 Task: Sort the caches in the organization "Mark56711" by largest size.
Action: Mouse moved to (929, 77)
Screenshot: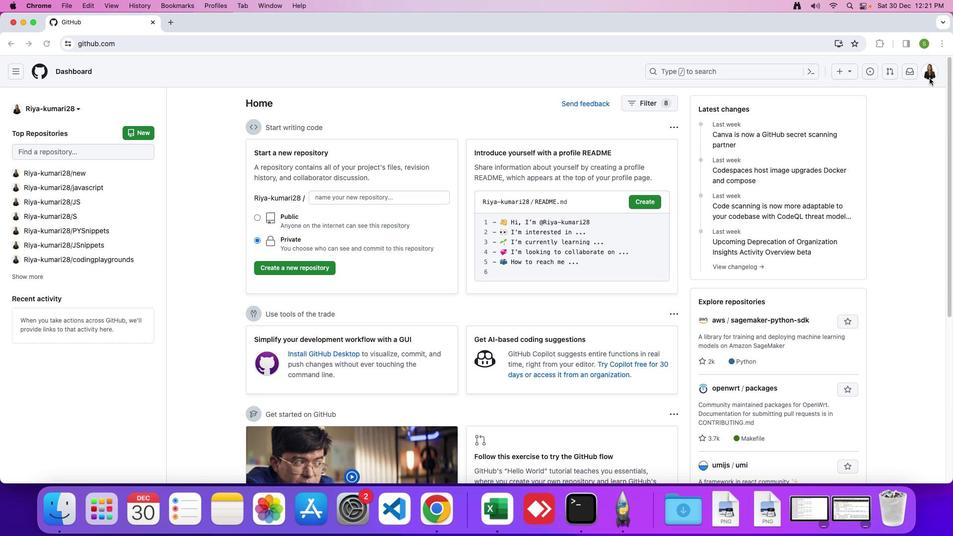 
Action: Mouse pressed left at (929, 77)
Screenshot: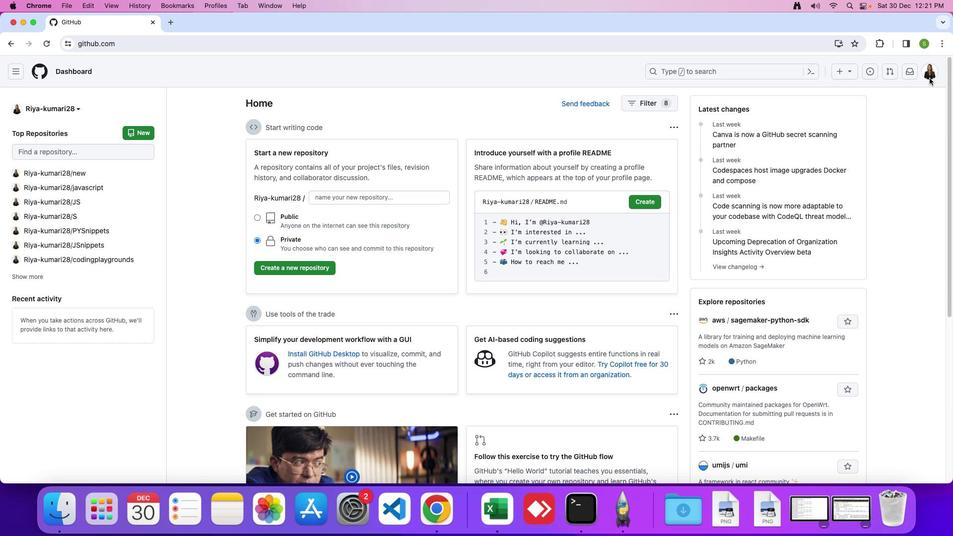 
Action: Mouse moved to (931, 71)
Screenshot: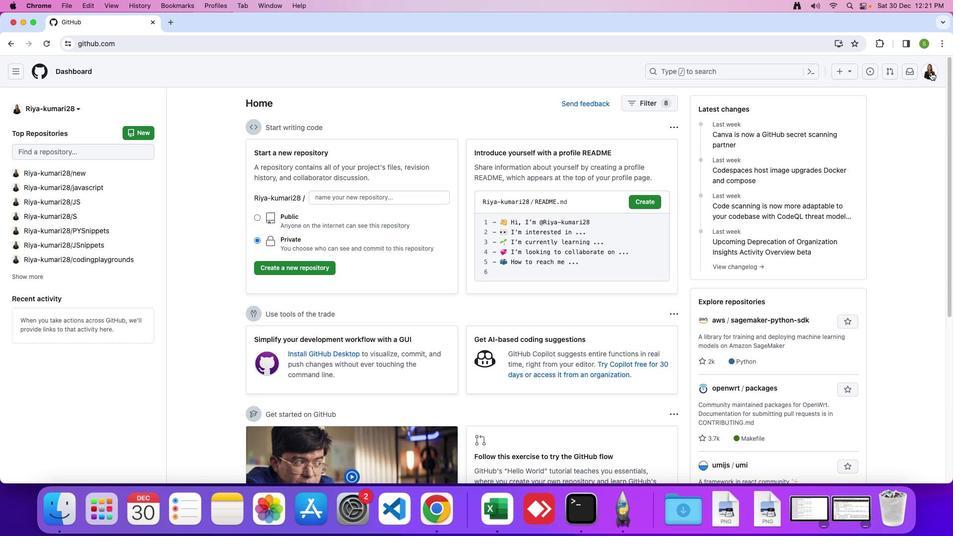 
Action: Mouse pressed left at (931, 71)
Screenshot: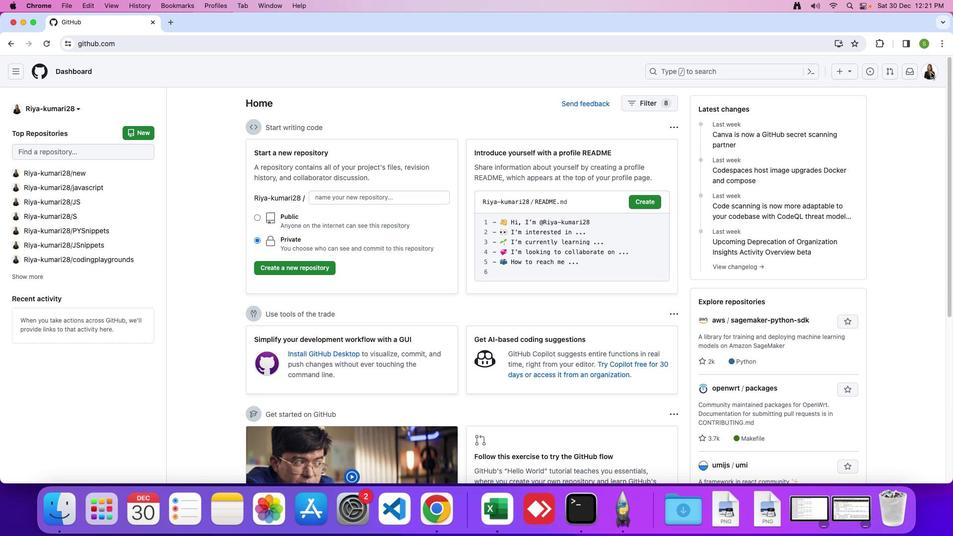 
Action: Mouse moved to (881, 194)
Screenshot: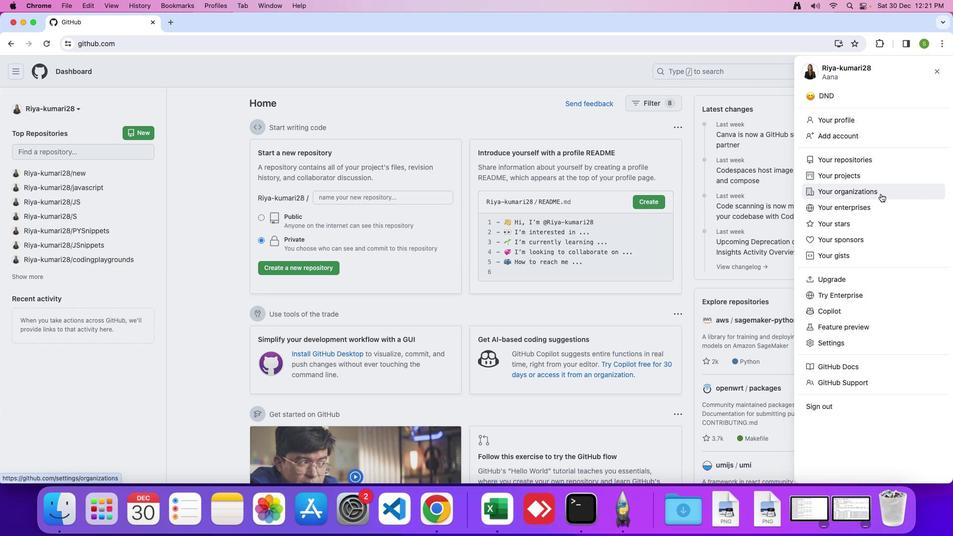 
Action: Mouse pressed left at (881, 194)
Screenshot: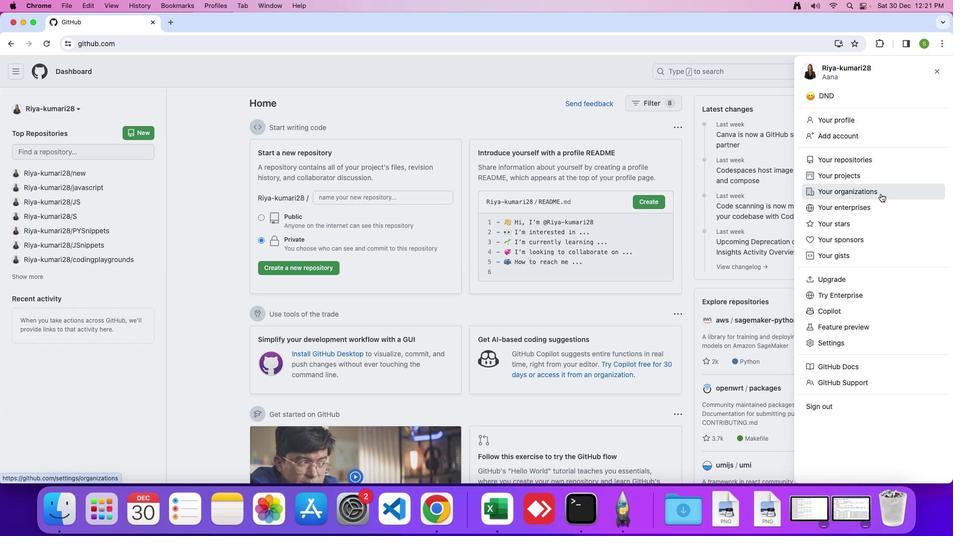 
Action: Mouse moved to (722, 204)
Screenshot: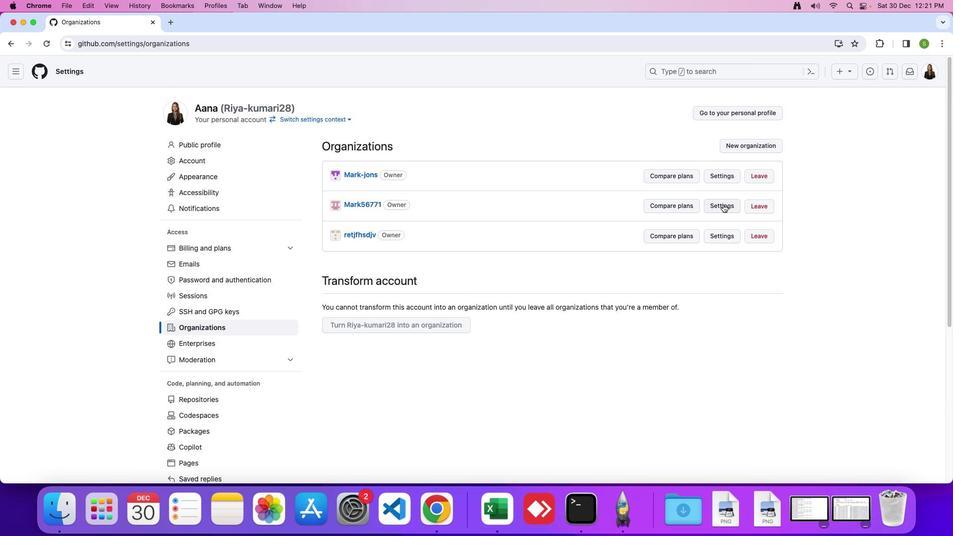 
Action: Mouse pressed left at (722, 204)
Screenshot: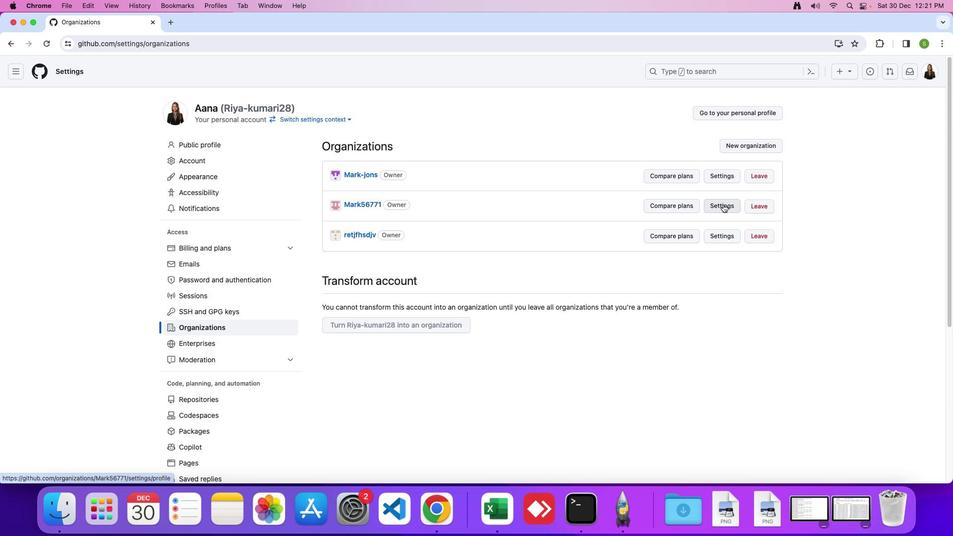 
Action: Mouse moved to (253, 353)
Screenshot: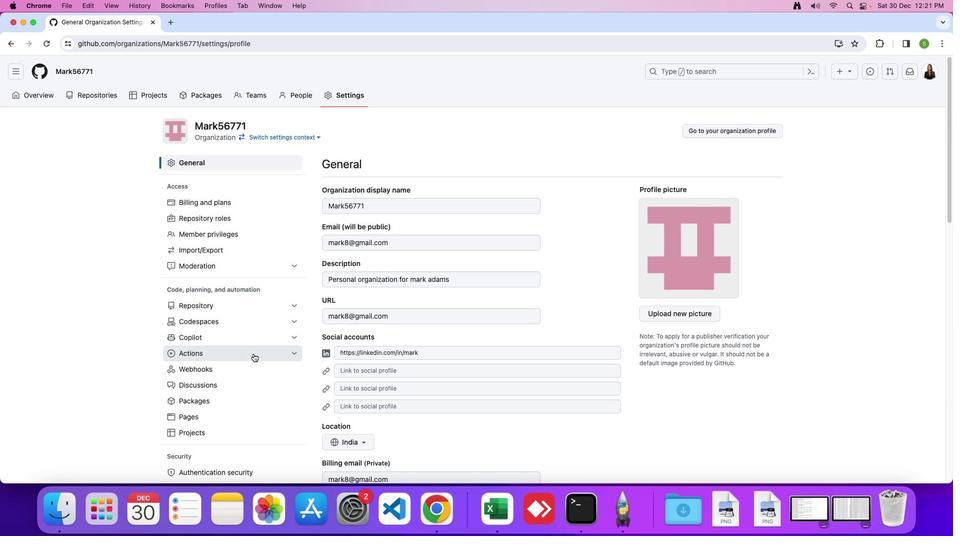 
Action: Mouse pressed left at (253, 353)
Screenshot: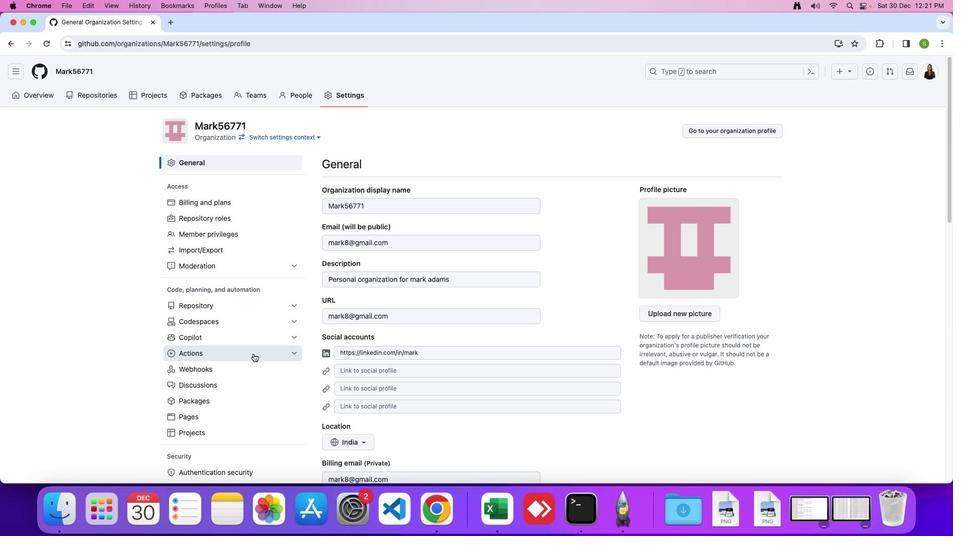 
Action: Mouse moved to (240, 416)
Screenshot: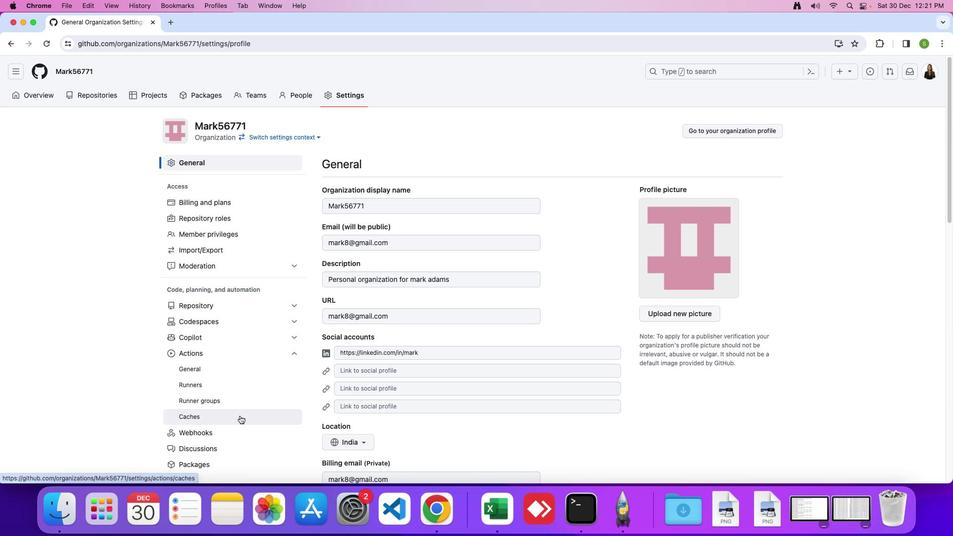 
Action: Mouse pressed left at (240, 416)
Screenshot: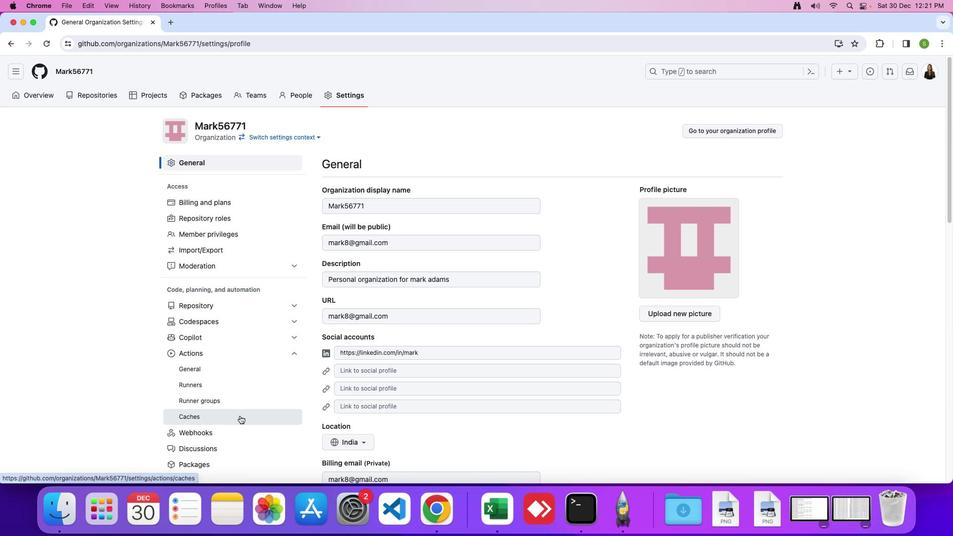 
Action: Mouse moved to (762, 258)
Screenshot: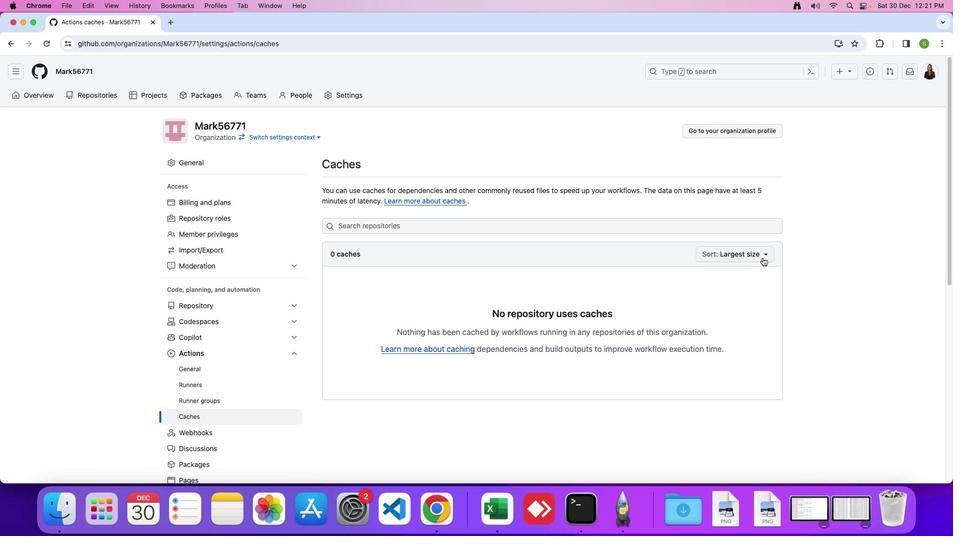 
Action: Mouse pressed left at (762, 258)
Screenshot: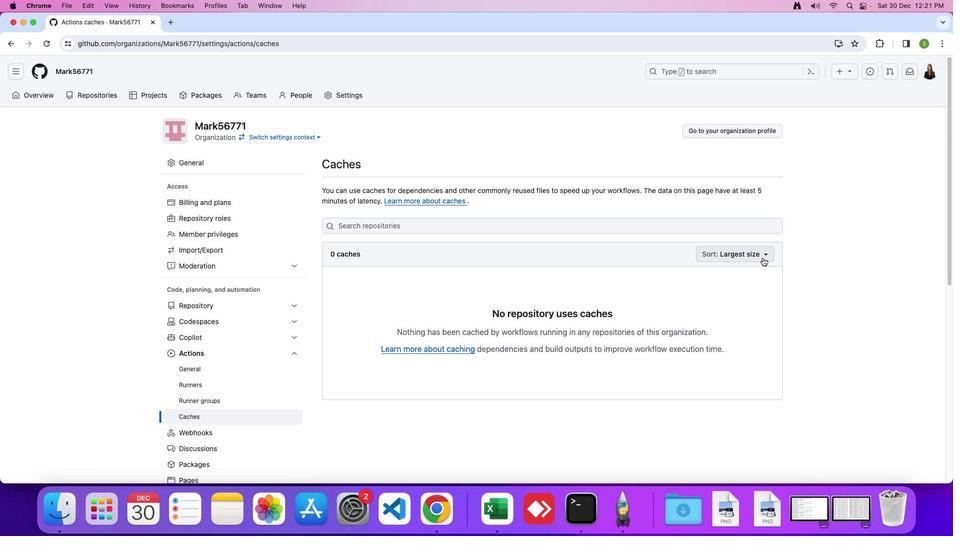 
Action: Mouse moved to (751, 275)
Screenshot: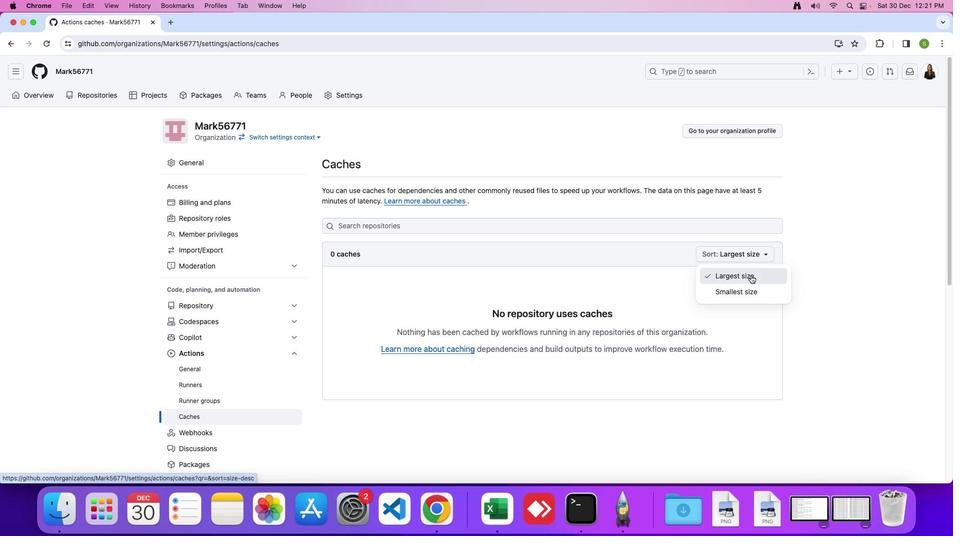
Action: Mouse pressed left at (751, 275)
Screenshot: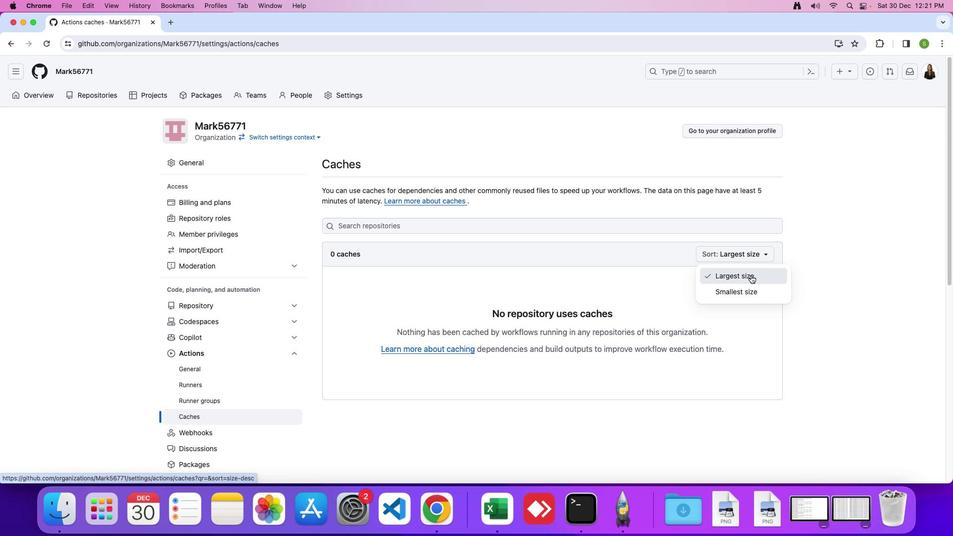 
Action: Mouse moved to (751, 275)
Screenshot: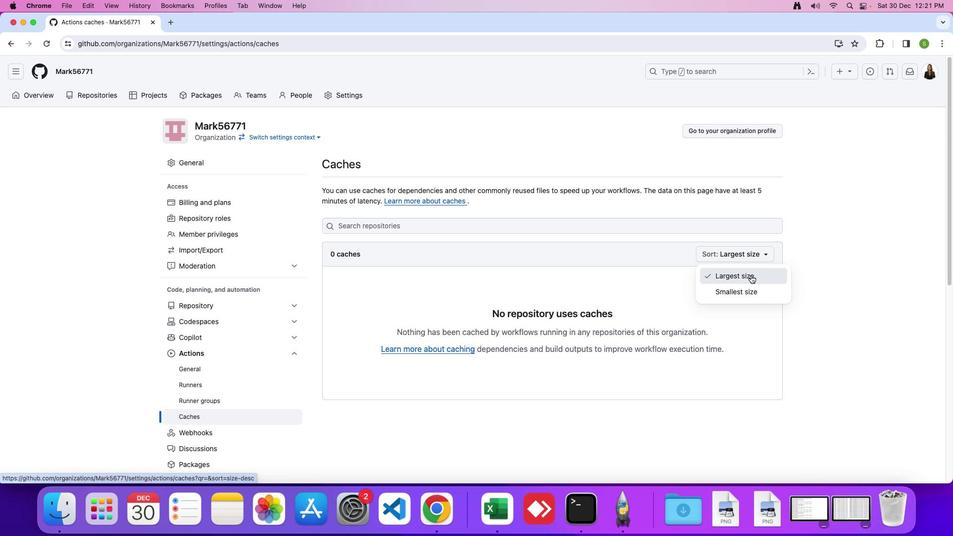 
